 Task: In the  document Cyberbullying.doc, select heading and apply ' Bold and Underline' Use the "find feature" to find mentioned line and apply Strikethrough in: 'third line of the paragraph'
Action: Mouse pressed left at (288, 180)
Screenshot: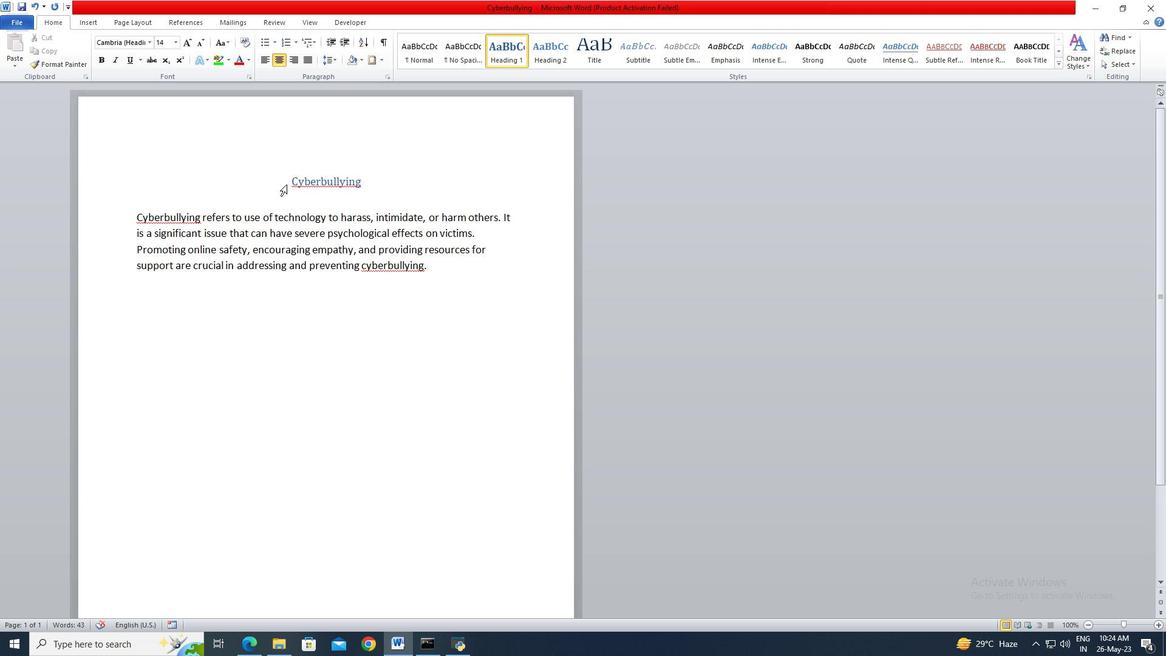 
Action: Mouse moved to (372, 185)
Screenshot: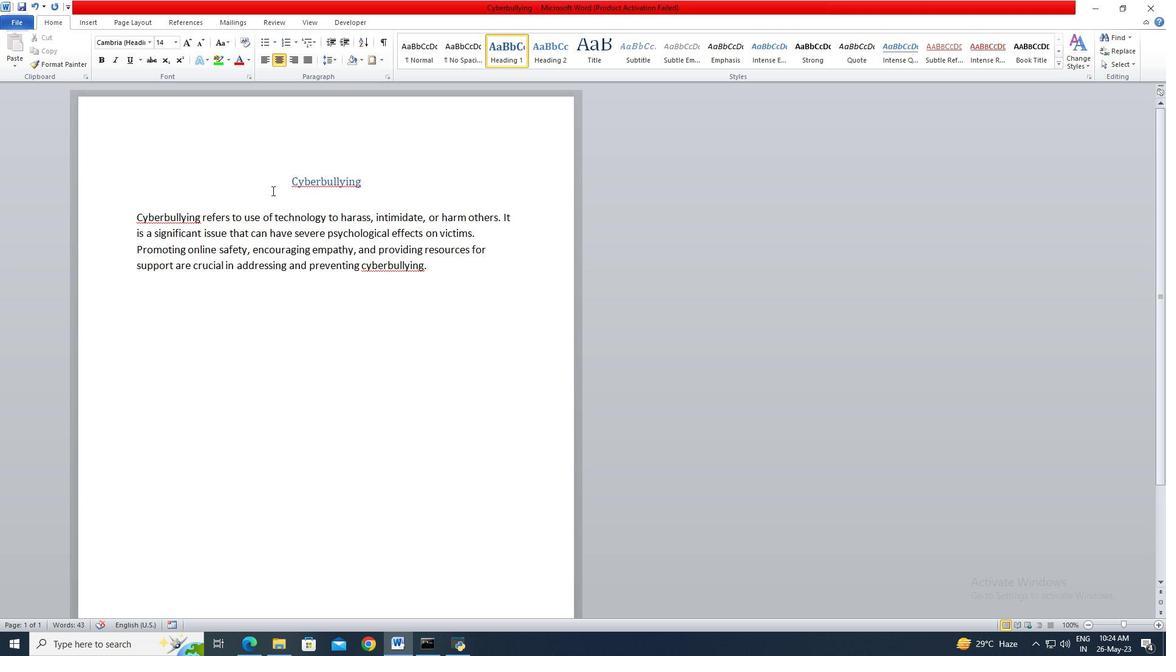 
Action: Key pressed <Key.shift>
Screenshot: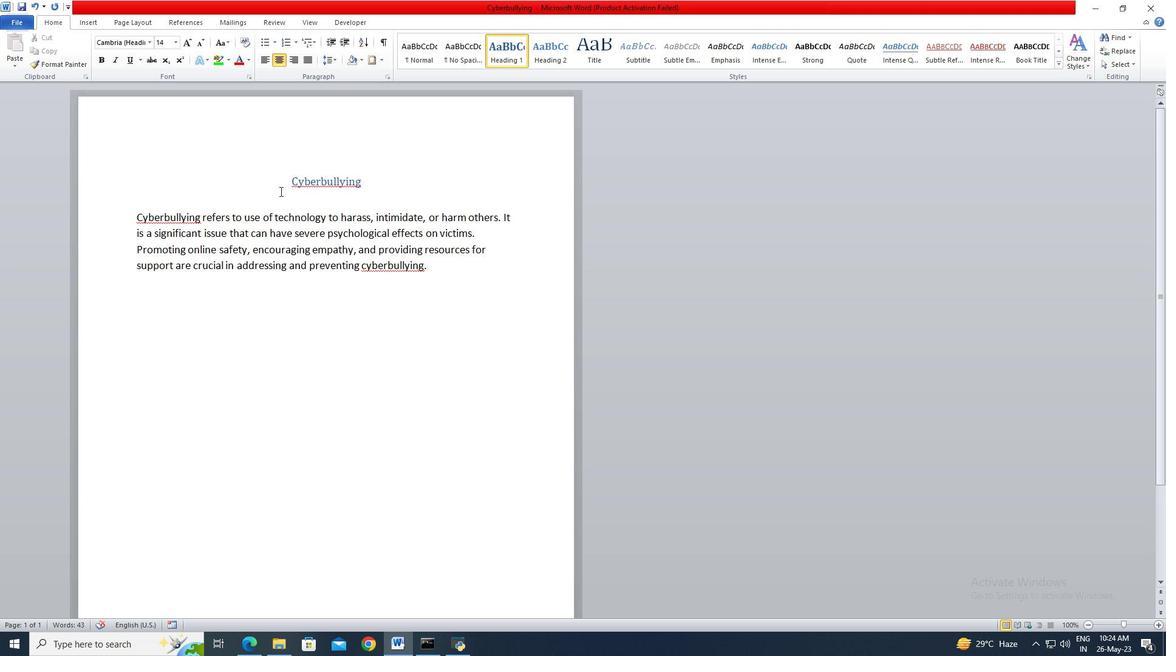 
Action: Mouse pressed left at (372, 185)
Screenshot: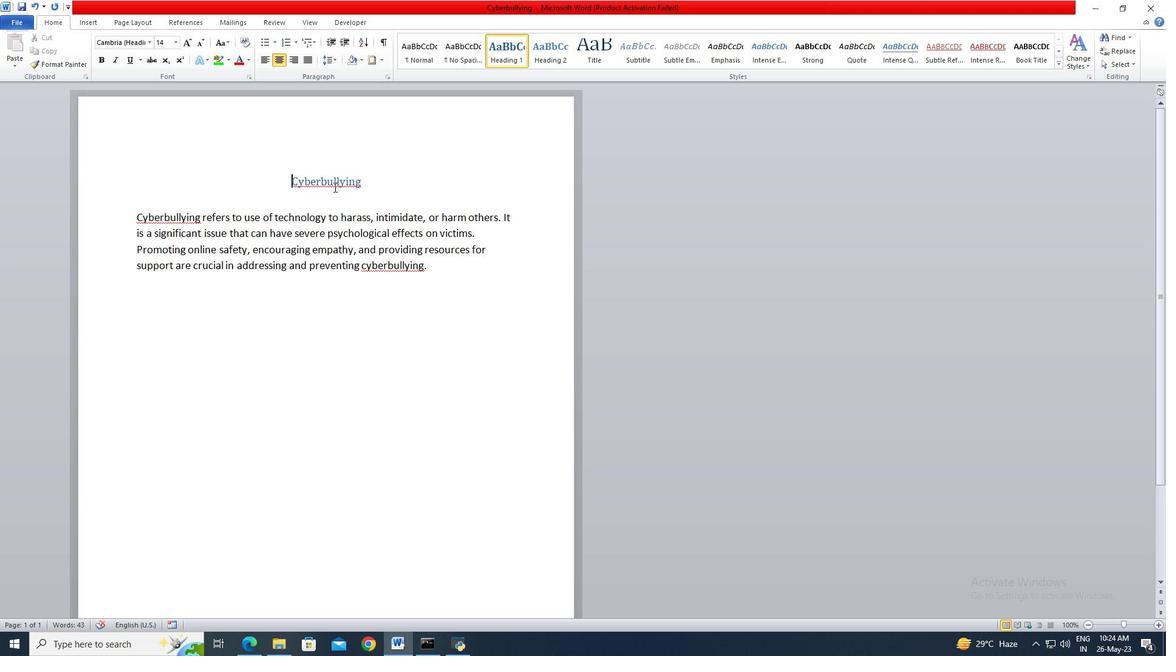 
Action: Mouse moved to (99, 61)
Screenshot: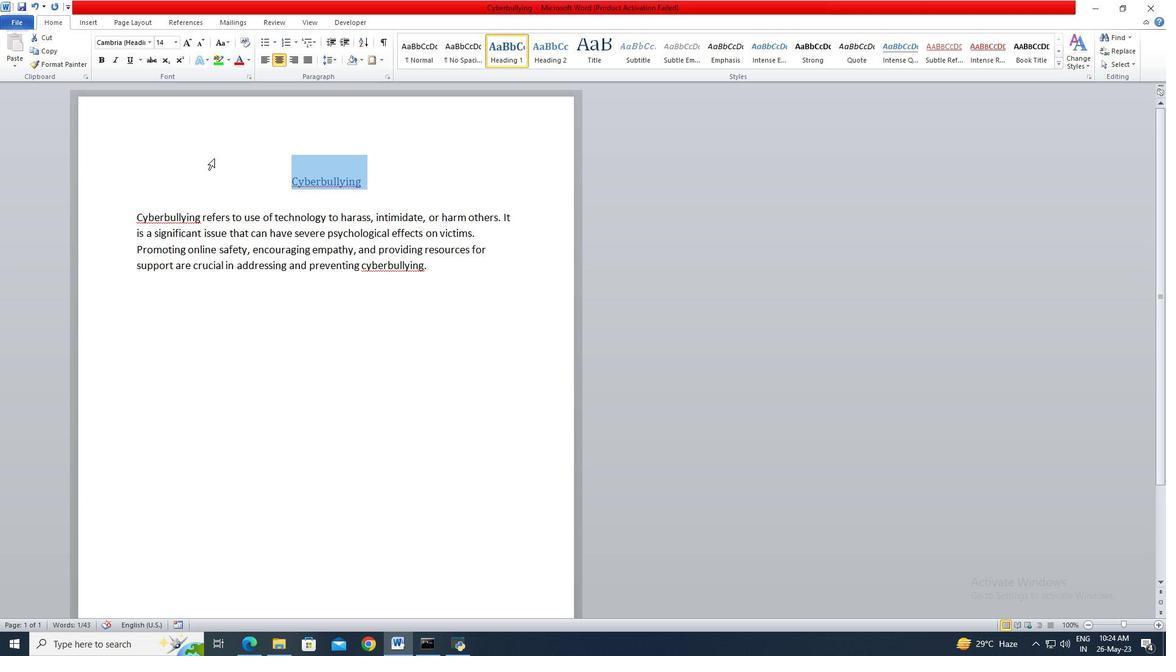 
Action: Mouse pressed left at (99, 61)
Screenshot: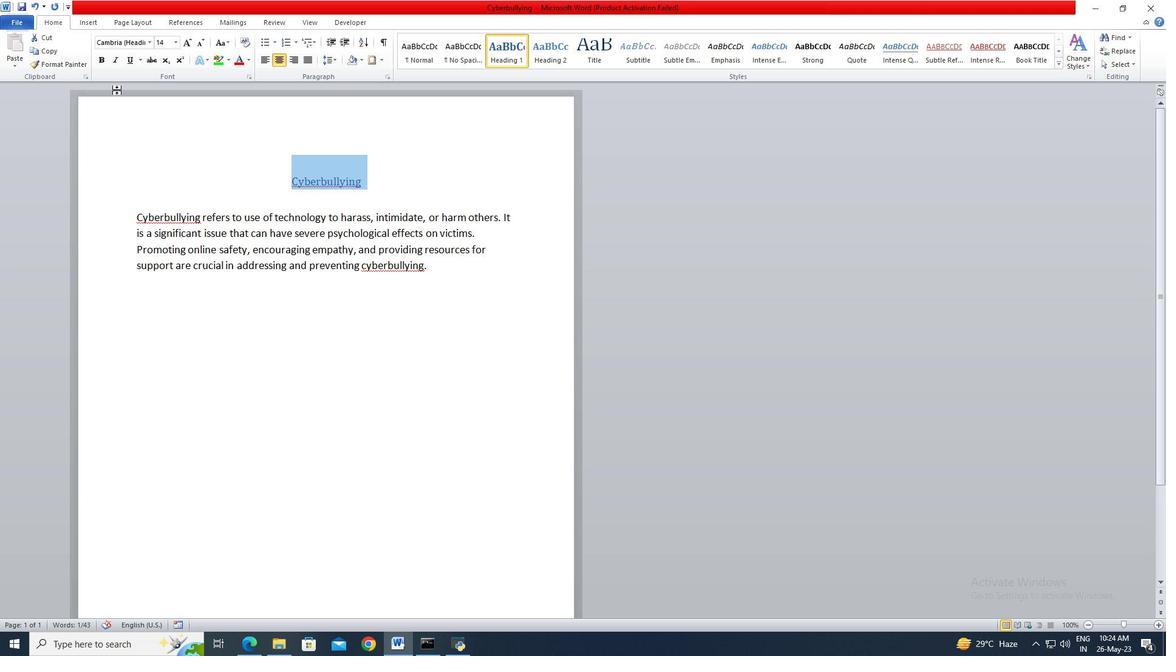 
Action: Mouse moved to (114, 64)
Screenshot: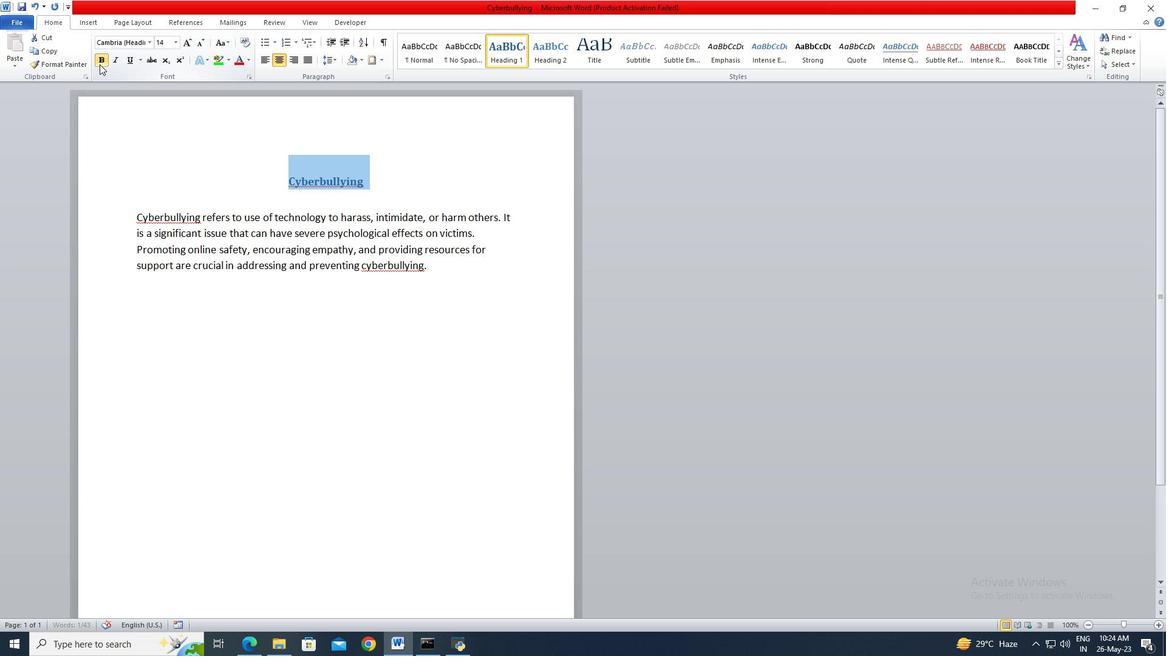 
Action: Mouse pressed left at (114, 64)
Screenshot: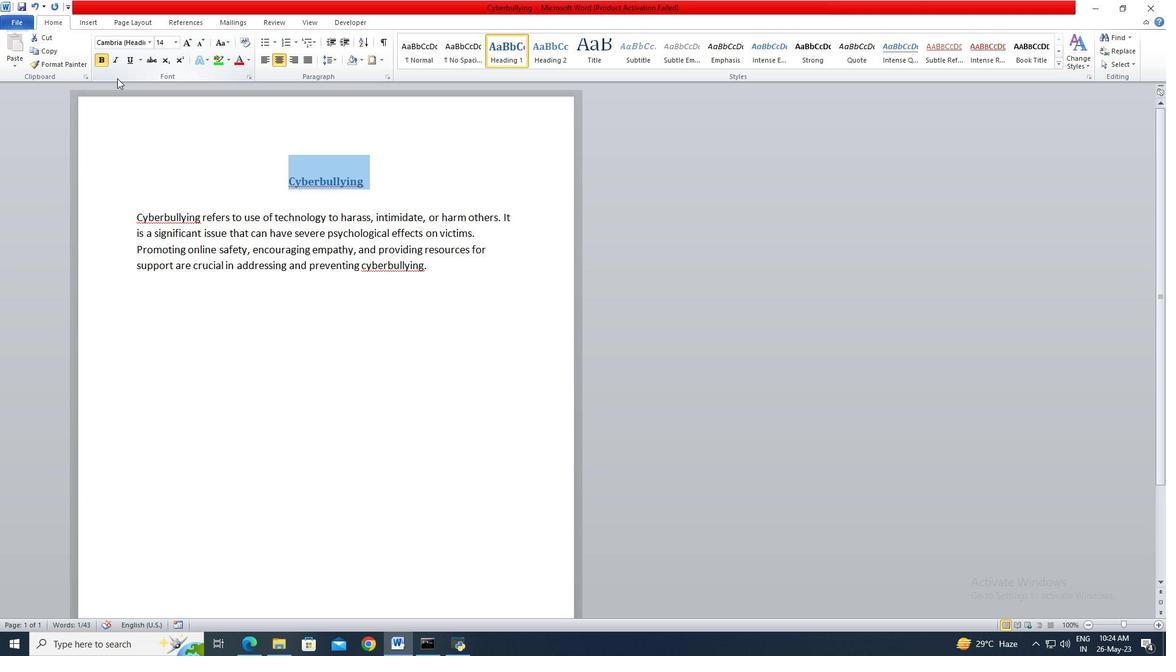 
Action: Mouse moved to (117, 62)
Screenshot: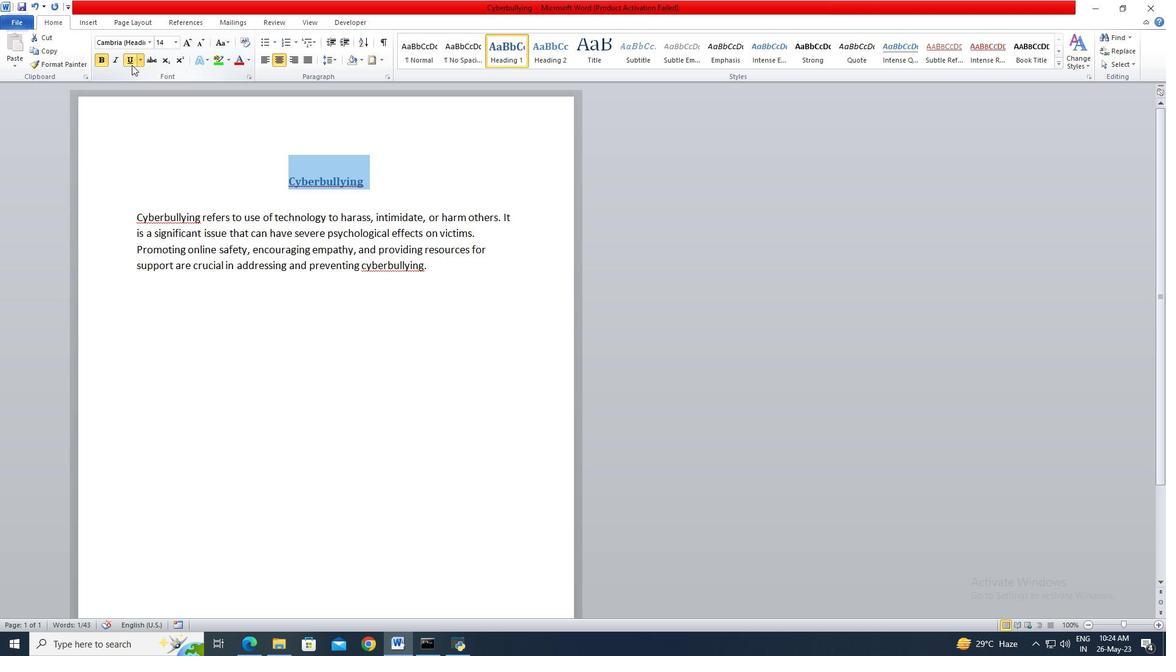 
Action: Mouse pressed left at (117, 62)
Screenshot: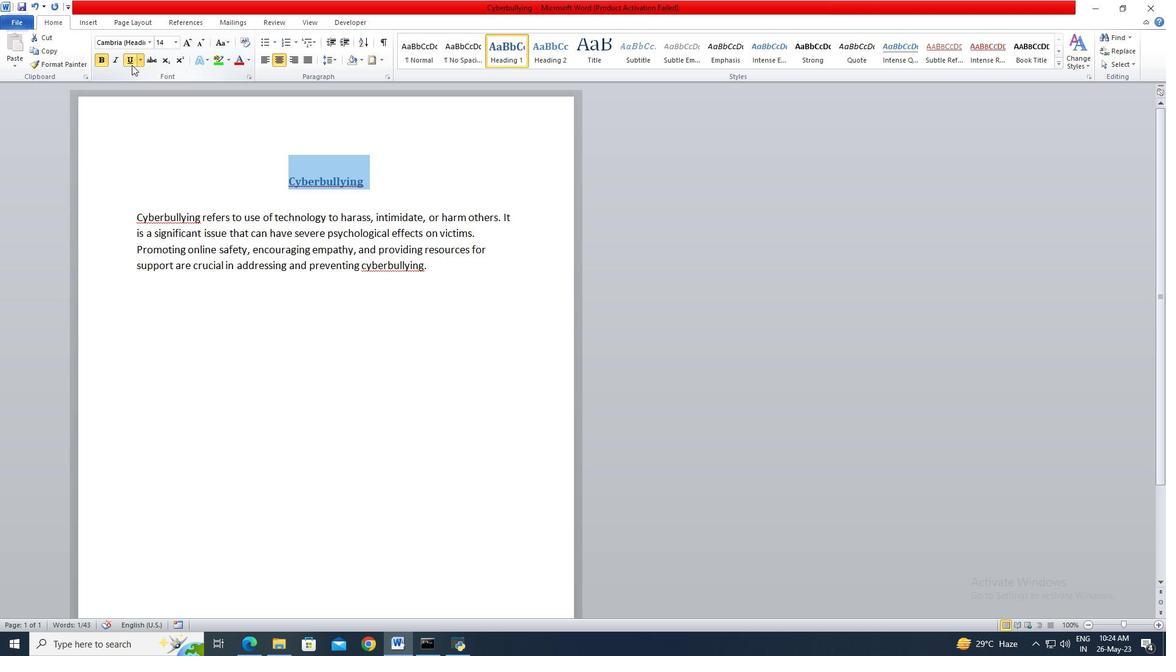 
Action: Mouse moved to (97, 61)
Screenshot: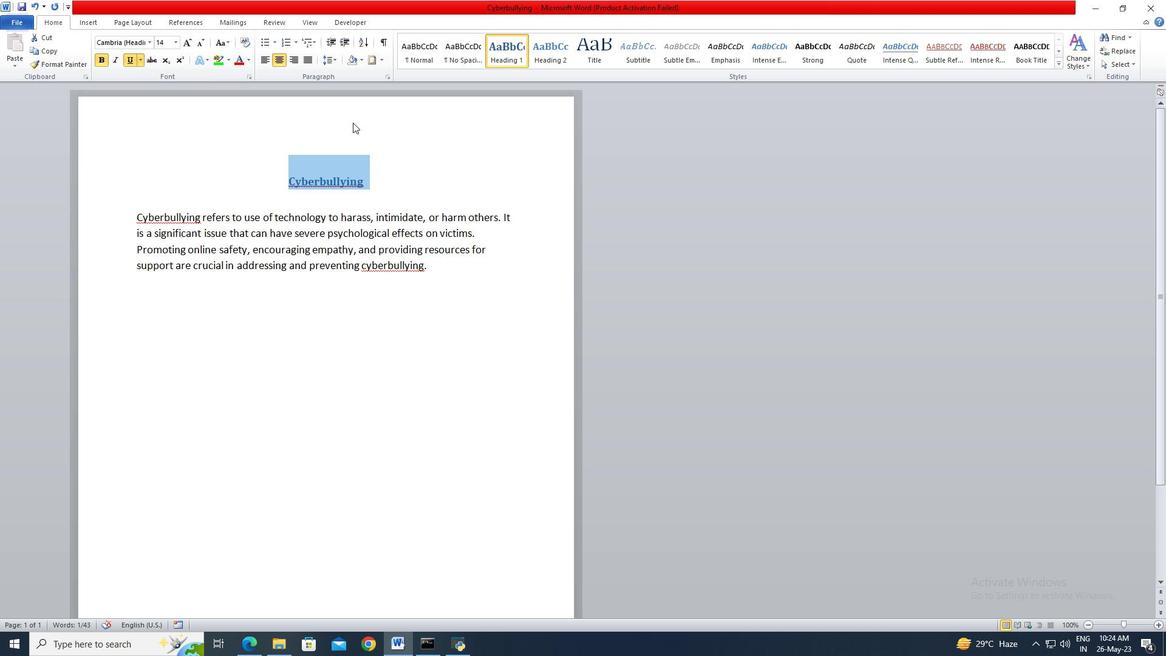 
Action: Mouse pressed left at (97, 61)
Screenshot: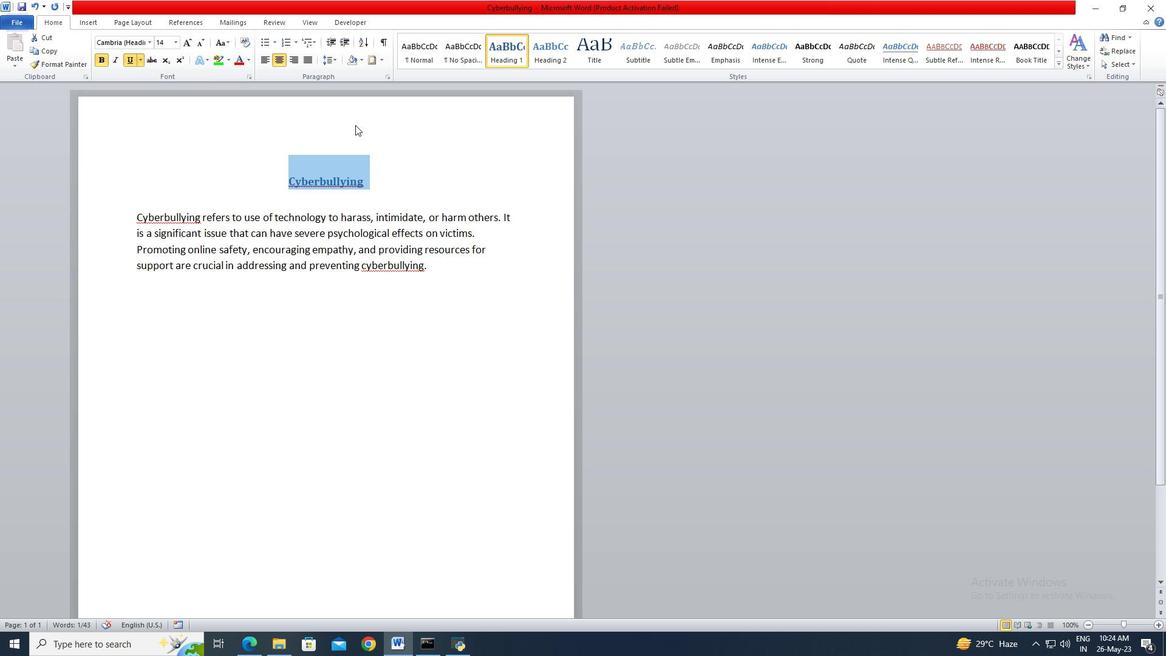 
Action: Mouse moved to (291, 182)
Screenshot: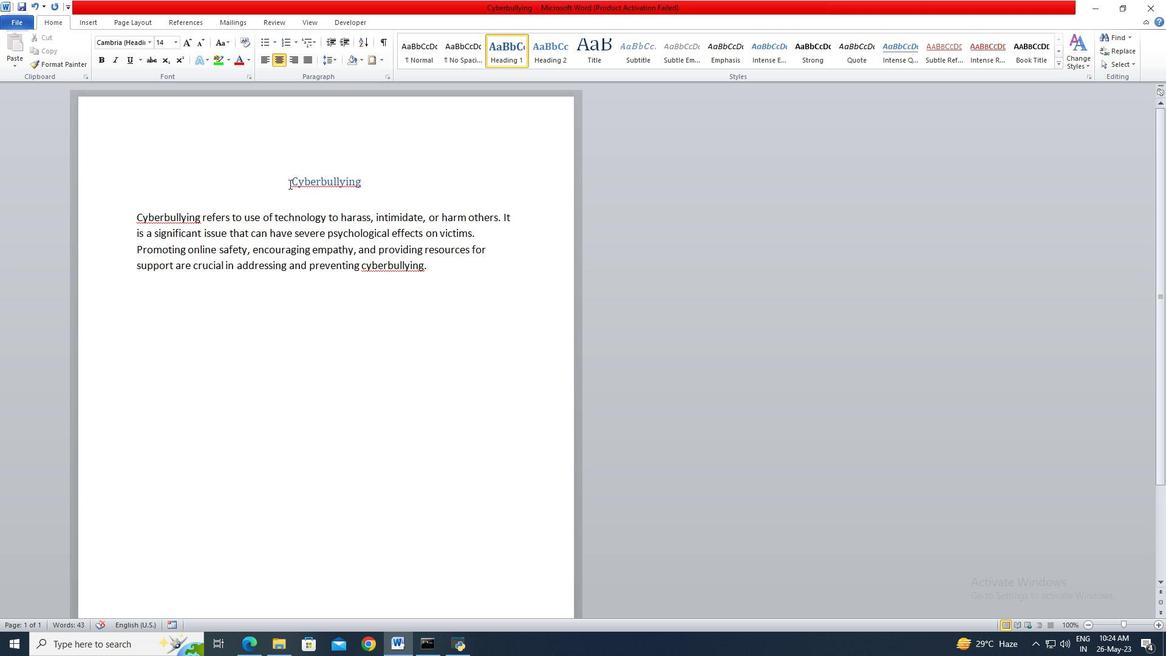 
Action: Mouse pressed left at (291, 182)
Screenshot: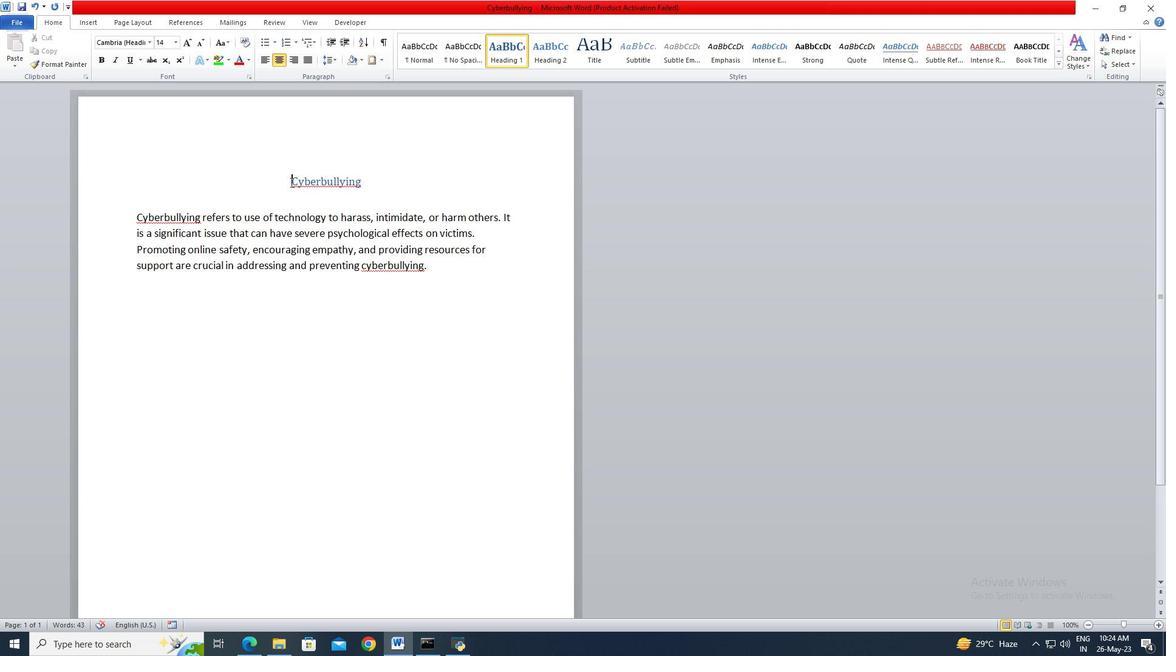 
Action: Mouse moved to (380, 184)
Screenshot: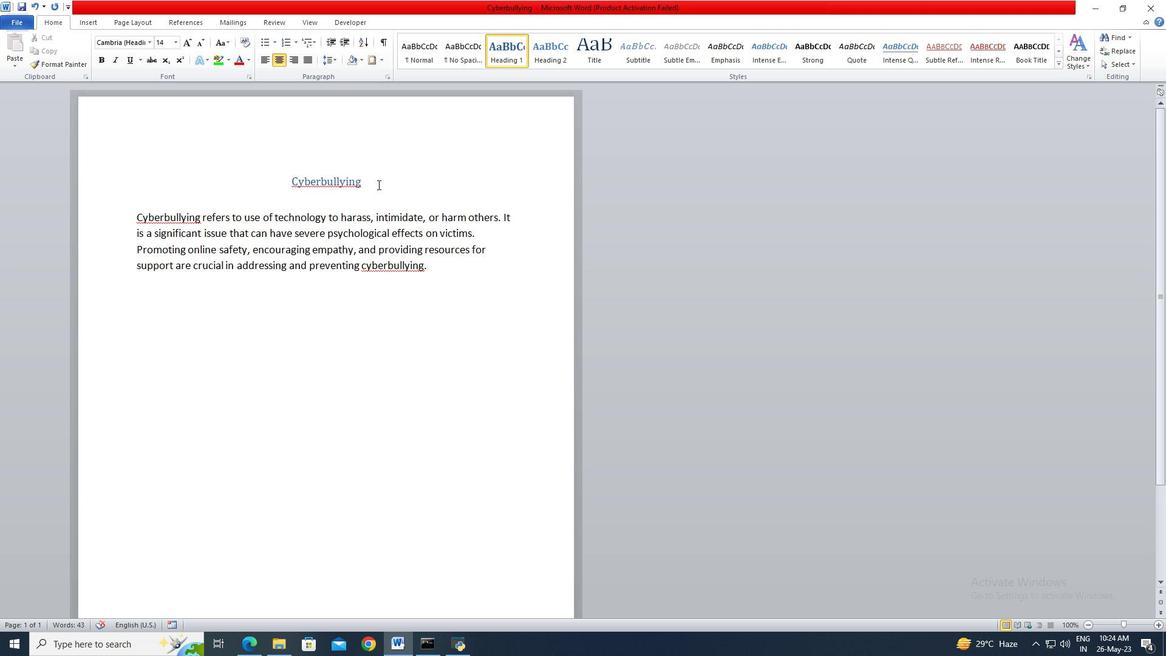 
Action: Key pressed <Key.shift>
Screenshot: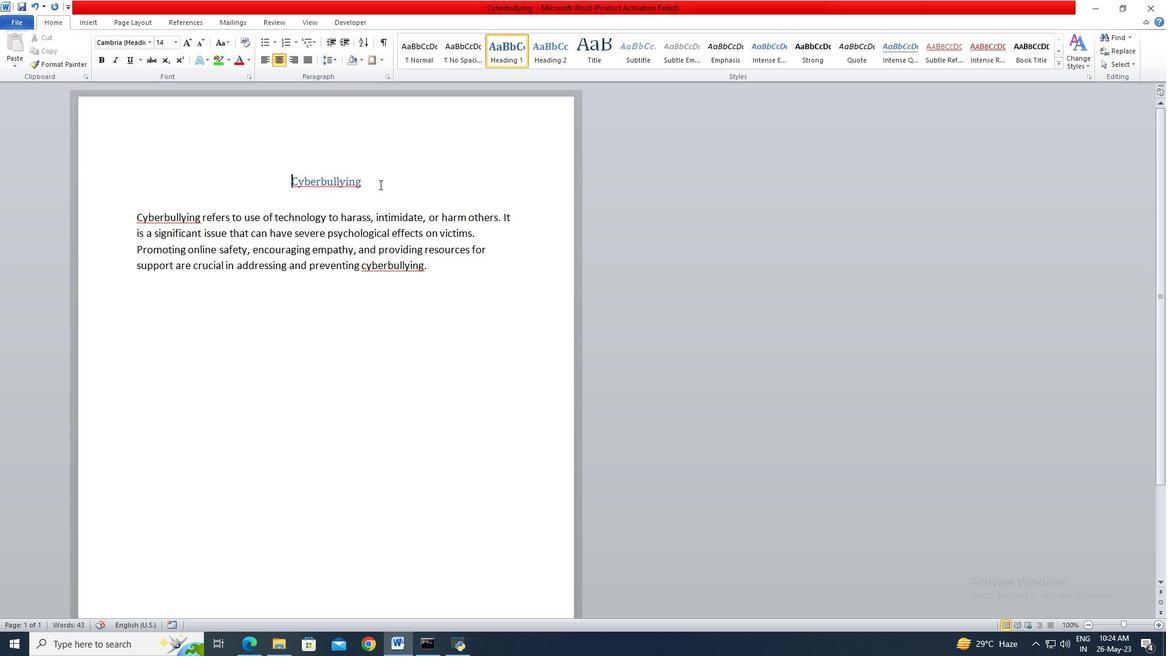 
Action: Mouse pressed left at (380, 184)
Screenshot: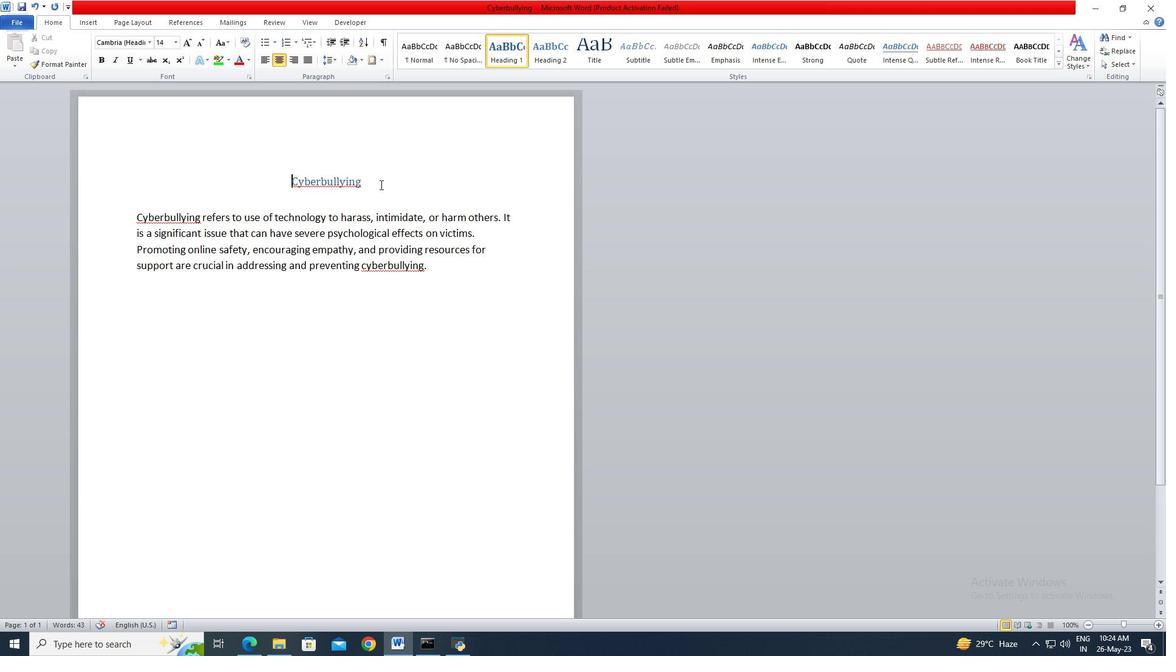 
Action: Mouse moved to (99, 64)
Screenshot: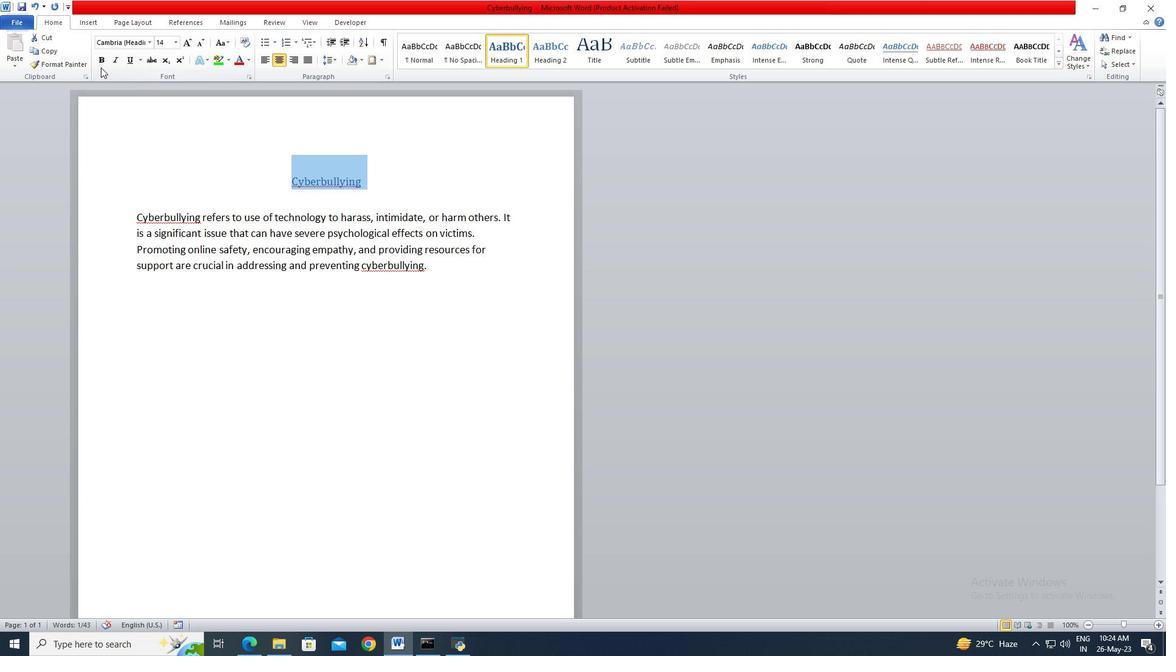 
Action: Mouse pressed left at (99, 64)
Screenshot: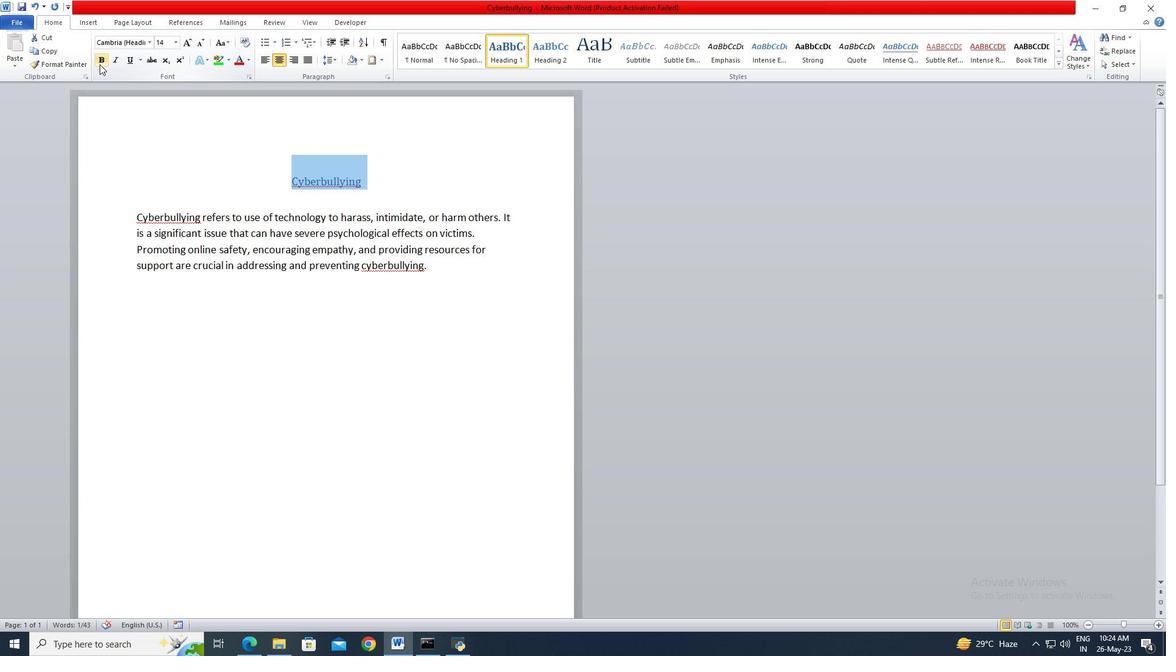 
Action: Mouse moved to (131, 65)
Screenshot: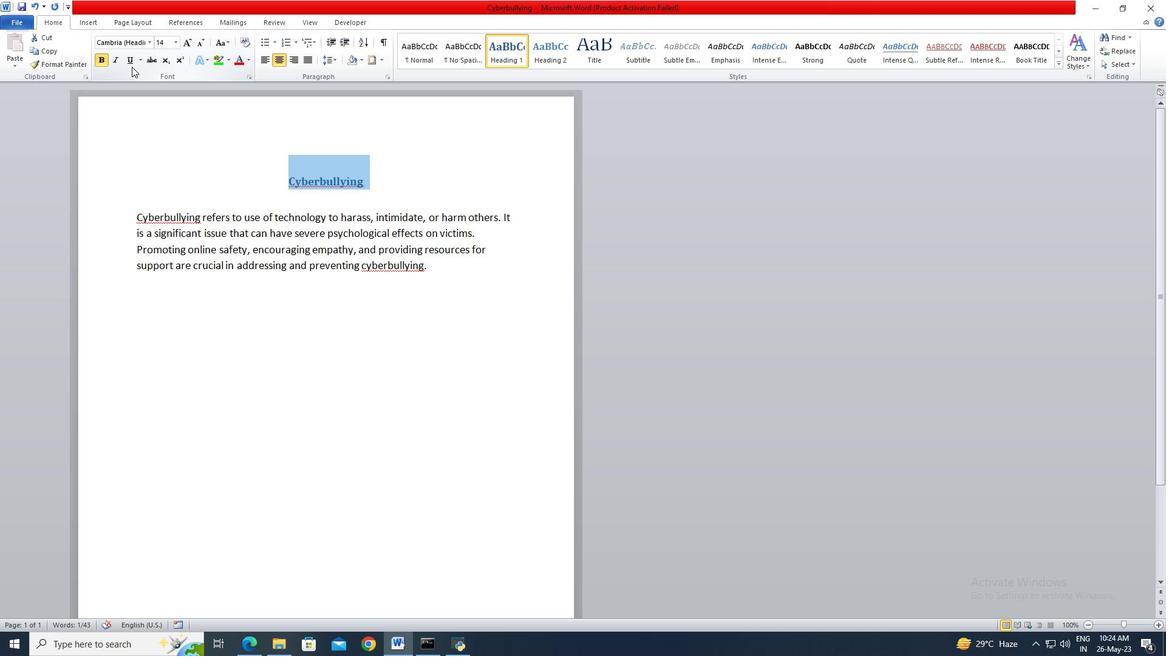 
Action: Mouse pressed left at (131, 65)
Screenshot: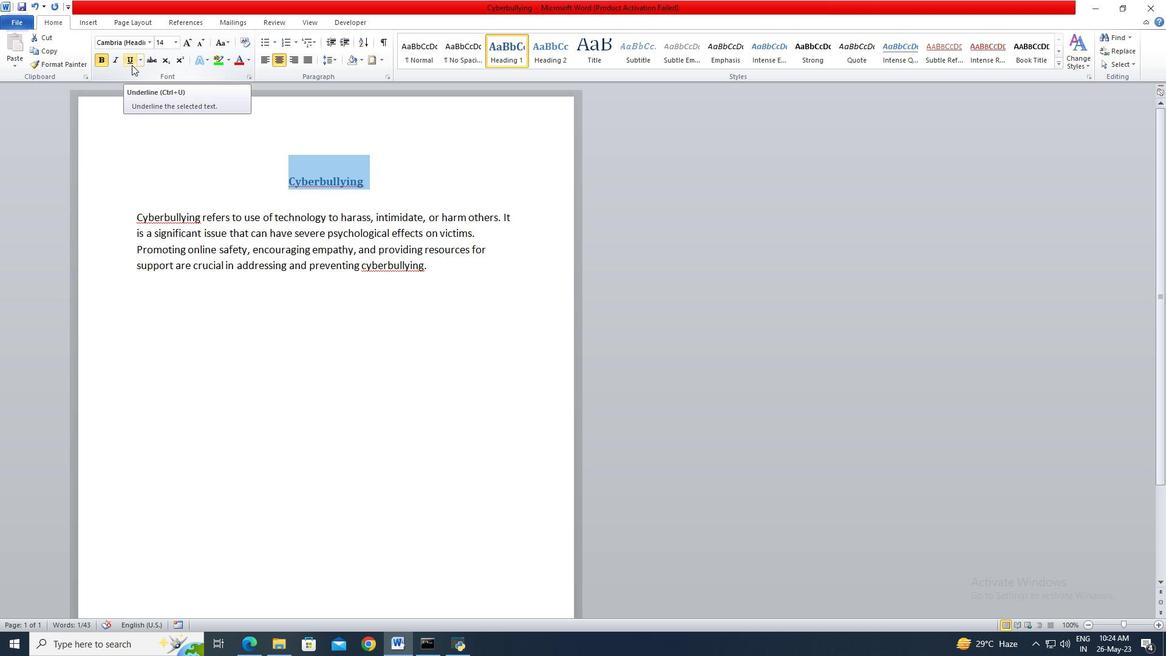 
Action: Mouse moved to (380, 178)
Screenshot: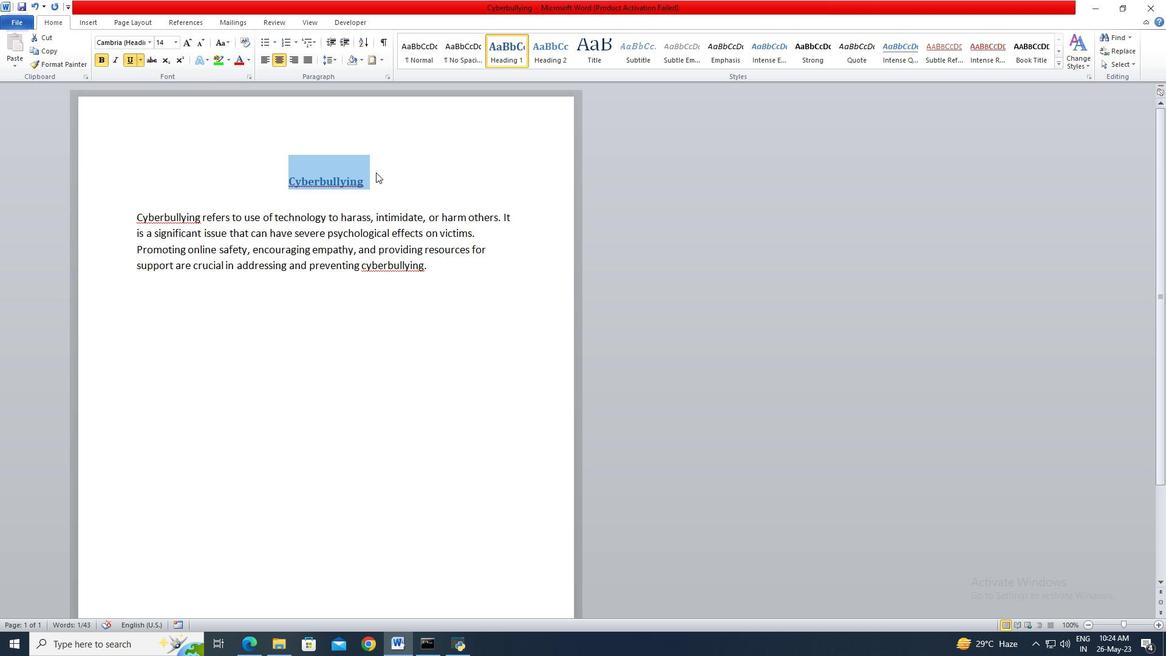 
Action: Mouse pressed left at (380, 178)
Screenshot: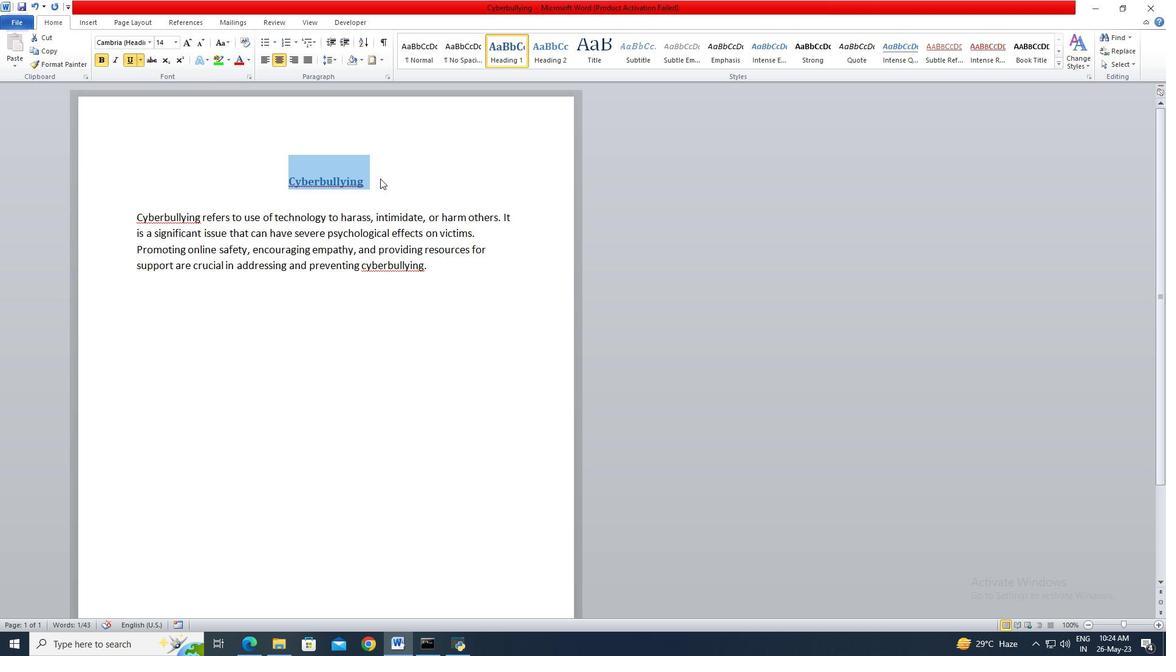 
Action: Mouse moved to (1118, 39)
Screenshot: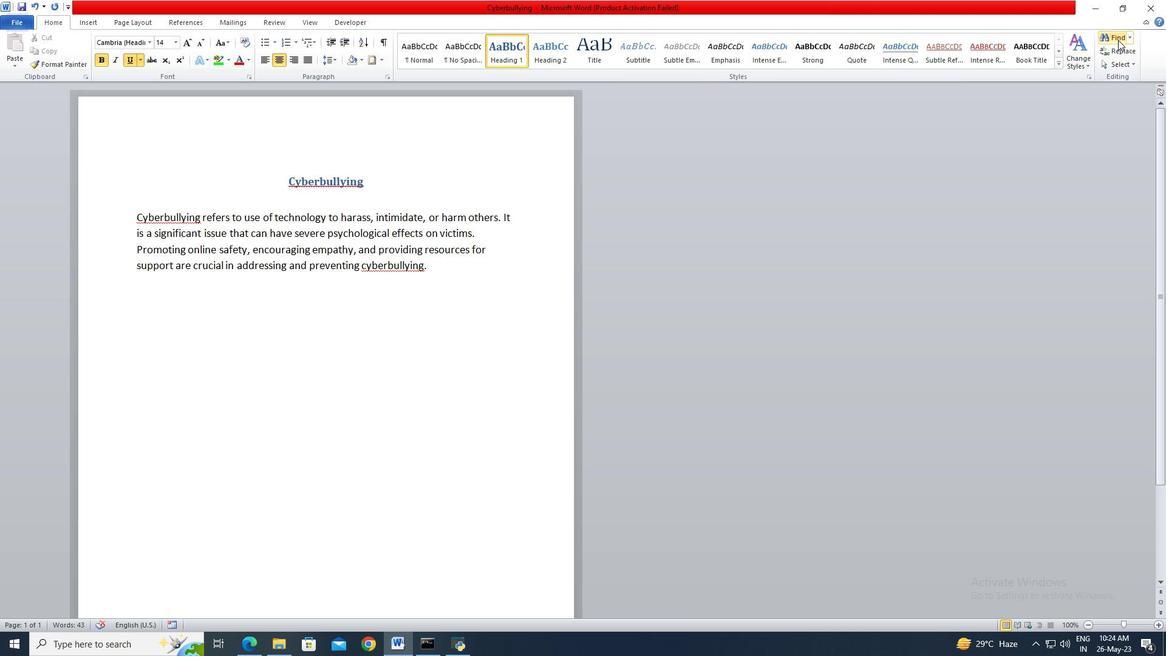 
Action: Mouse pressed left at (1118, 39)
Screenshot: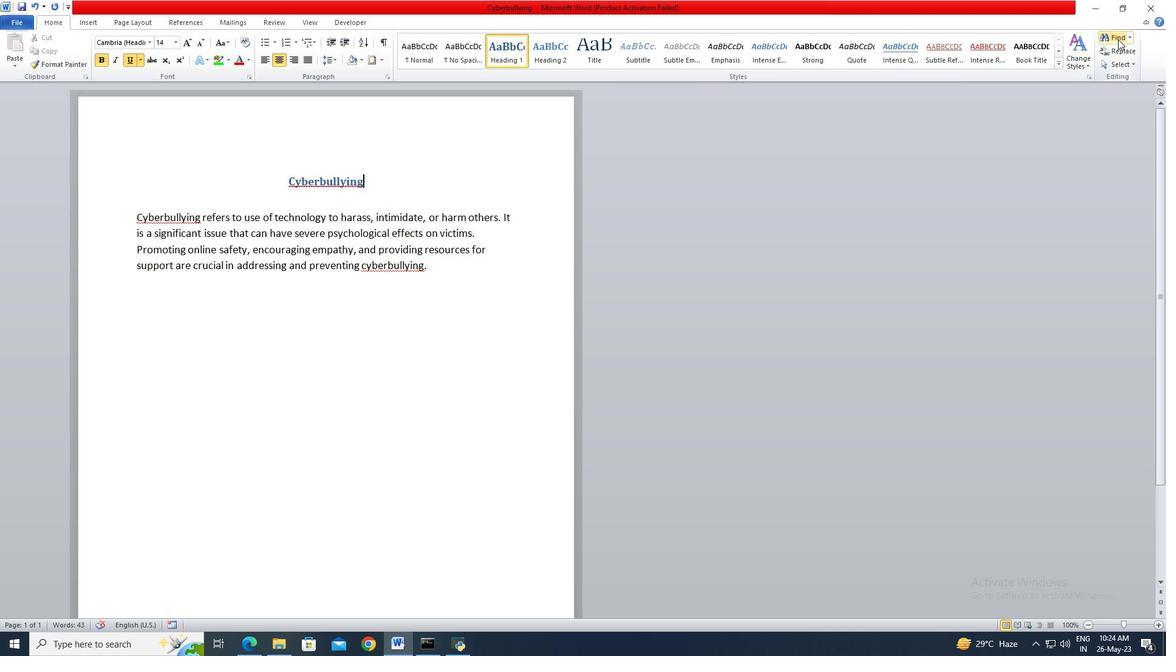 
Action: Mouse moved to (34, 106)
Screenshot: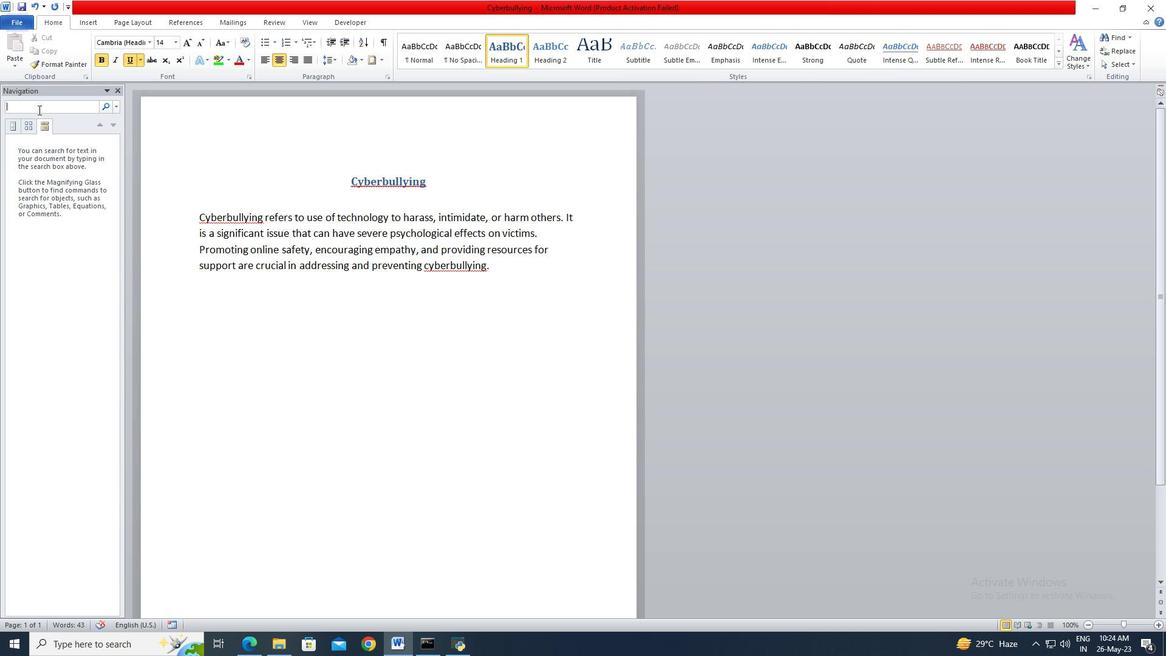
Action: Mouse pressed left at (34, 106)
Screenshot: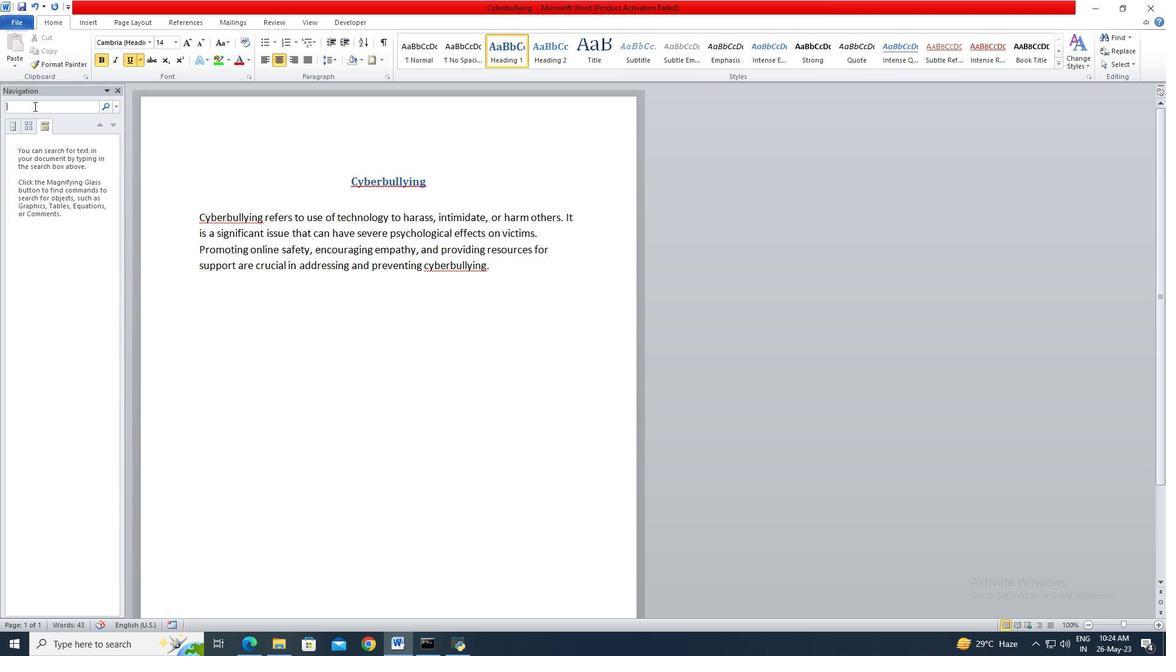 
Action: Key pressed thi<Key.backspace><Key.backspace><Key.backspace>
Screenshot: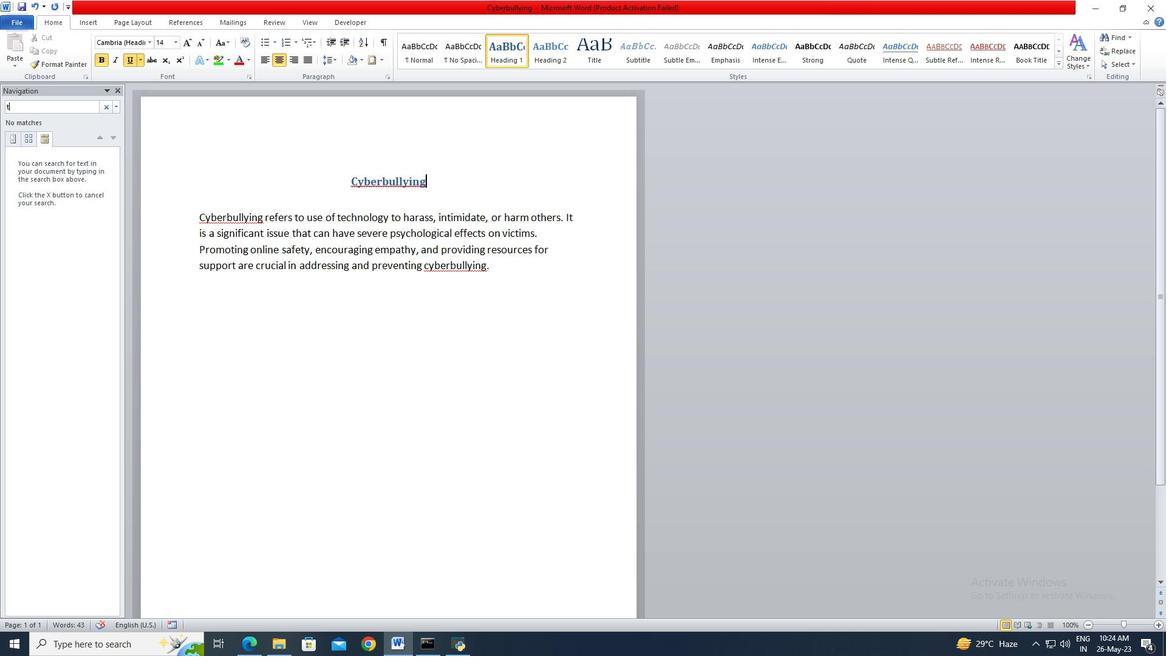 
Action: Mouse moved to (201, 247)
Screenshot: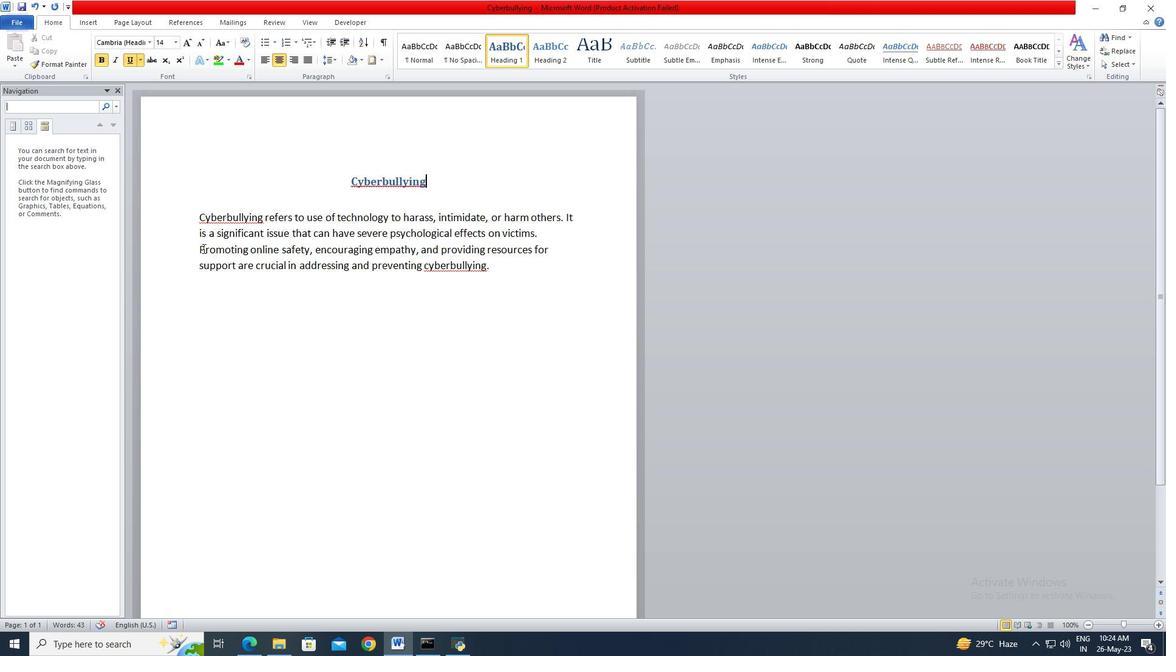 
Action: Mouse pressed left at (201, 247)
Screenshot: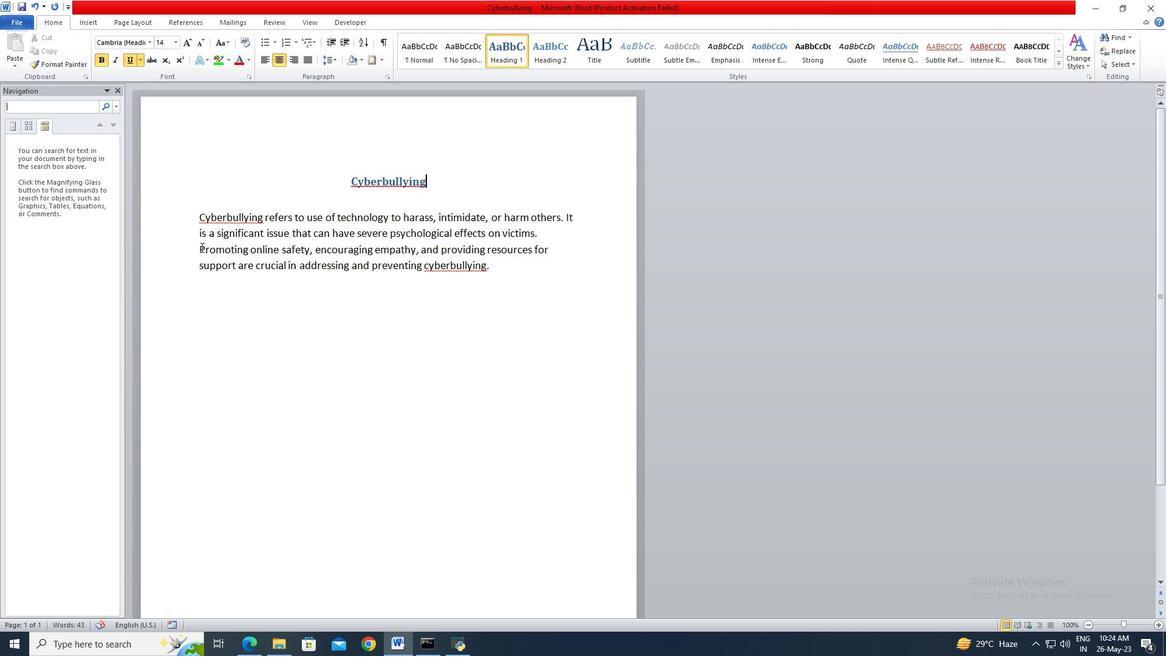 
Action: Mouse moved to (522, 271)
Screenshot: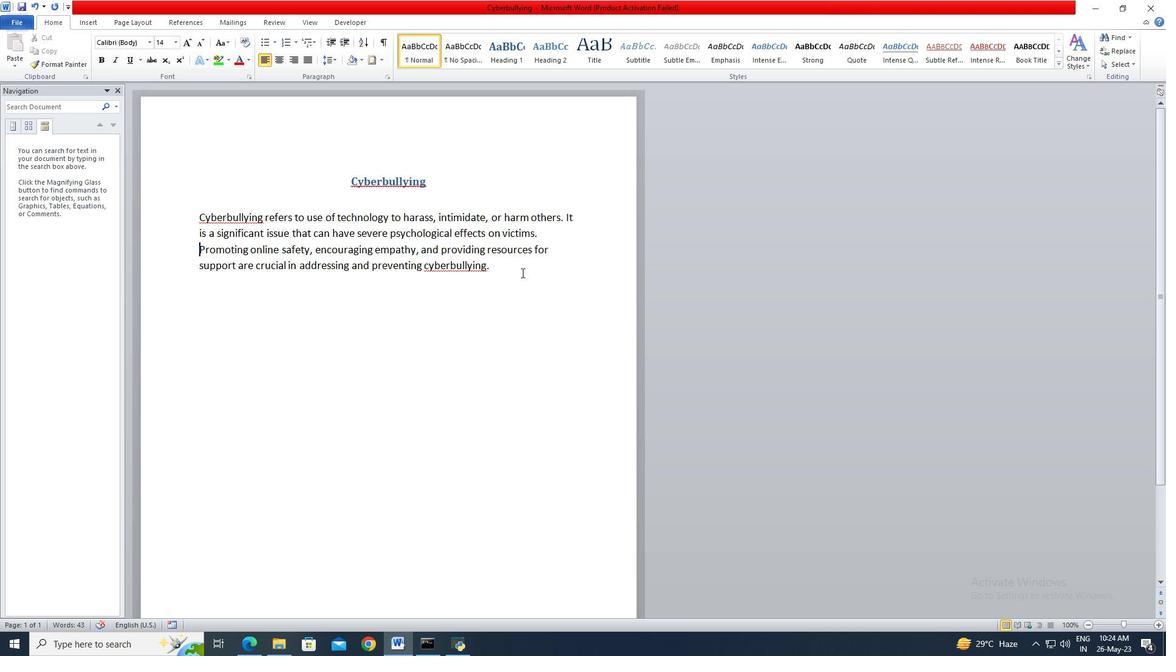 
Action: Key pressed <Key.shift>
Screenshot: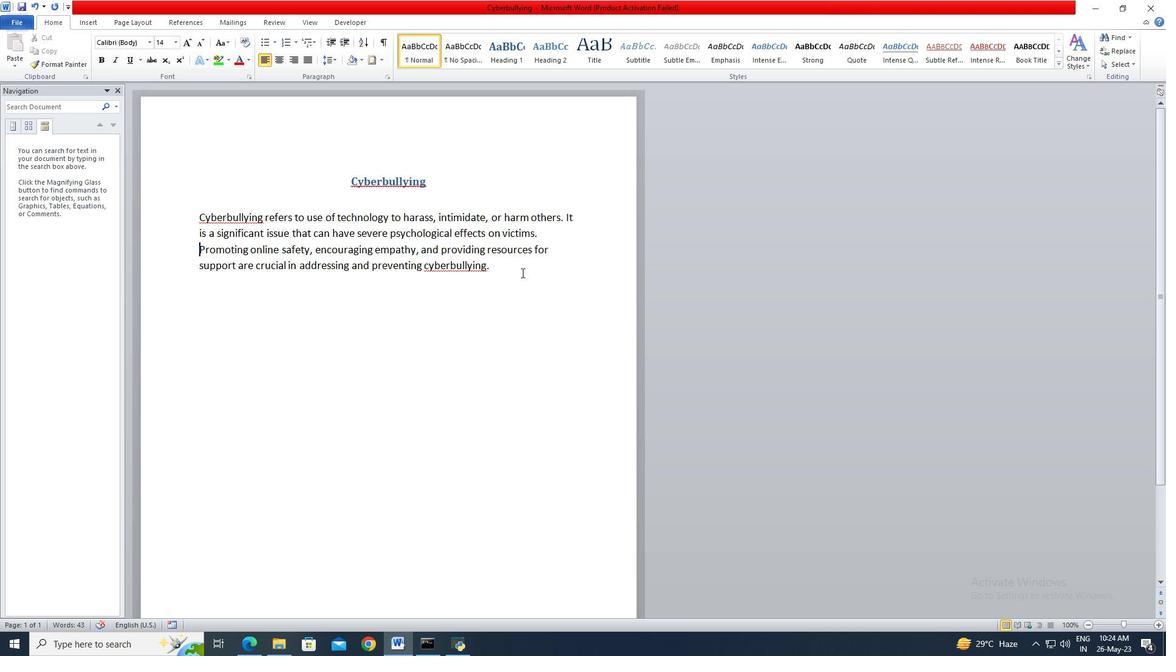 
Action: Mouse moved to (523, 267)
Screenshot: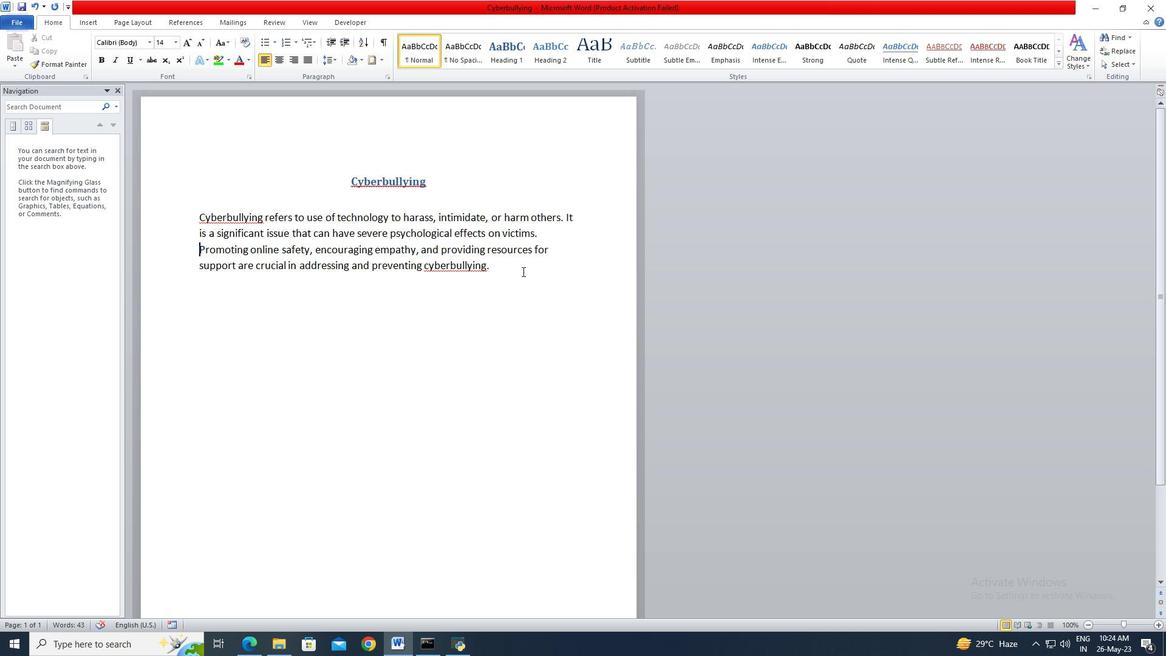 
Action: Key pressed <Key.shift><Key.shift>
Screenshot: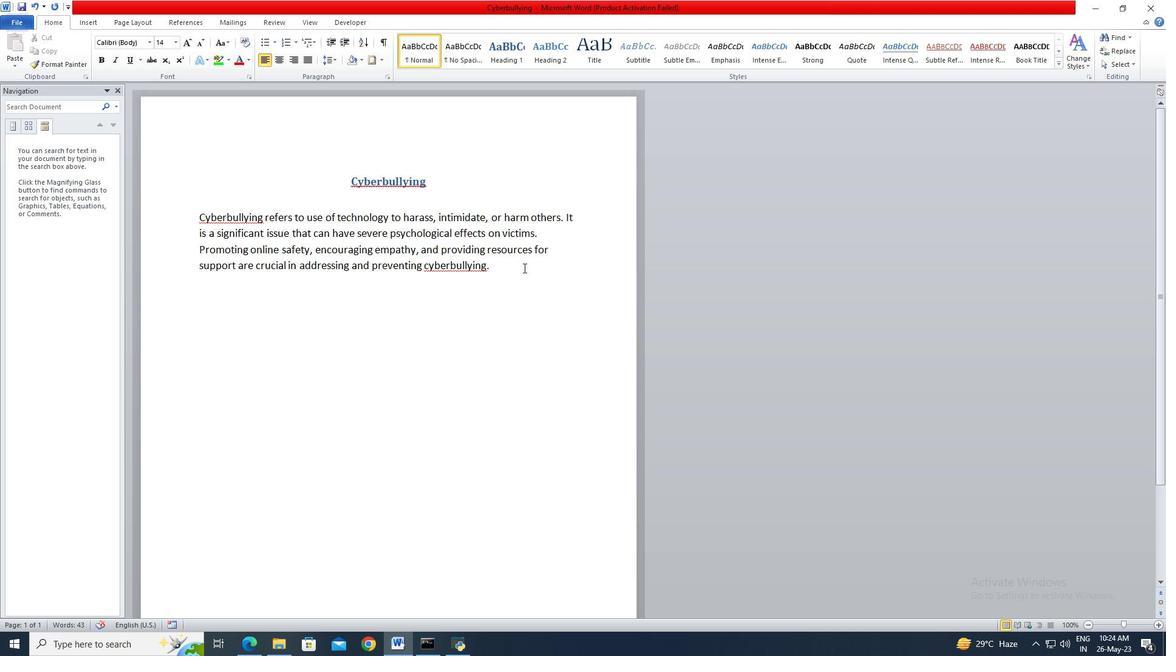 
Action: Mouse pressed left at (523, 267)
Screenshot: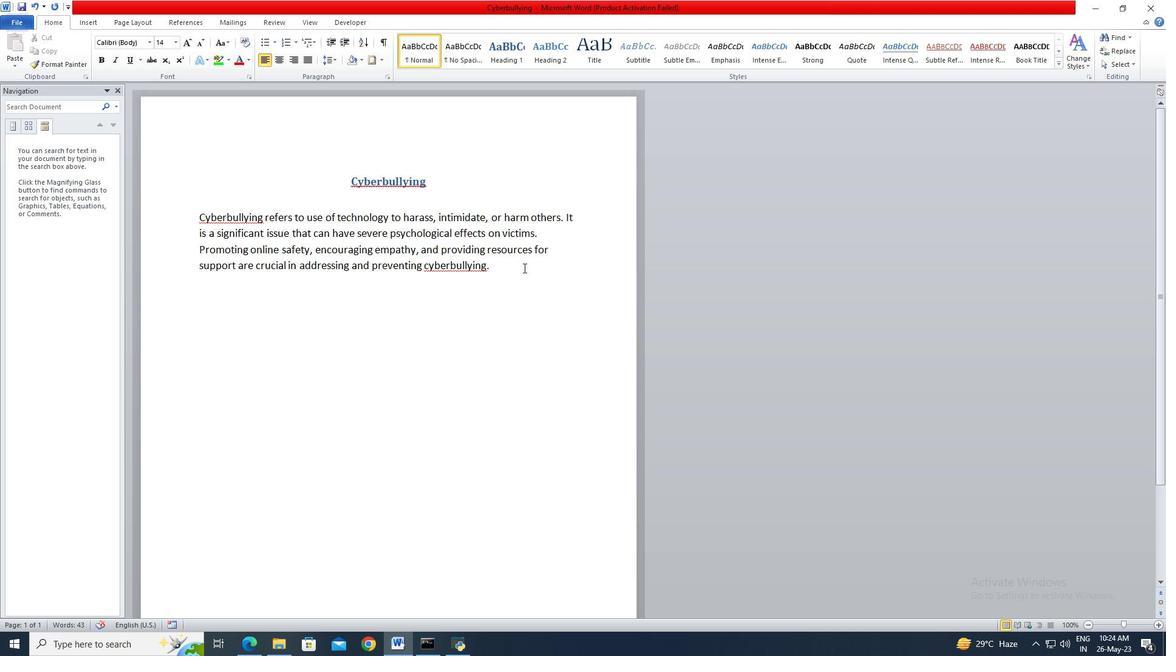 
Action: Key pressed <Key.shift><Key.shift><Key.shift><Key.shift>
Screenshot: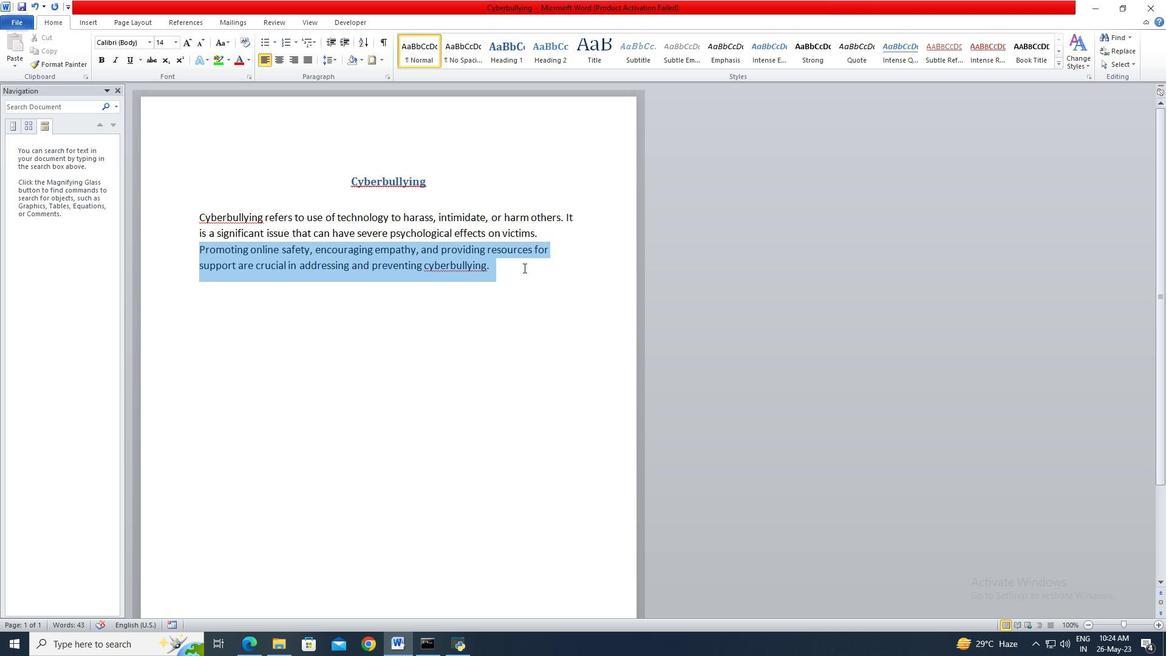 
Action: Mouse moved to (153, 62)
Screenshot: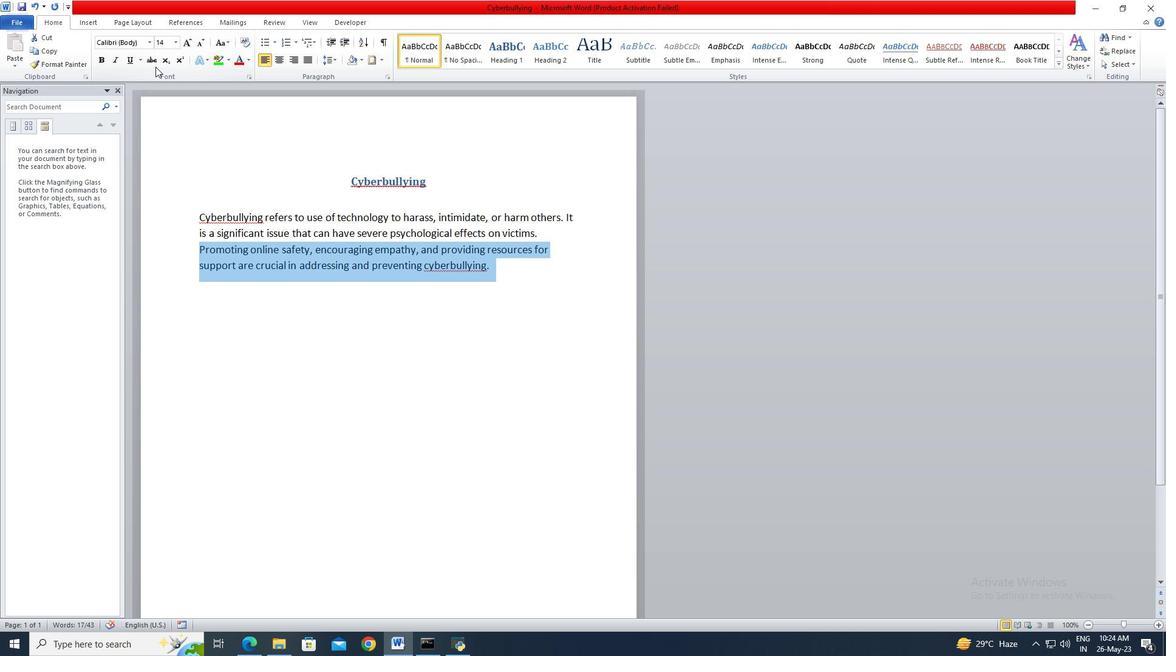
Action: Mouse pressed left at (153, 62)
Screenshot: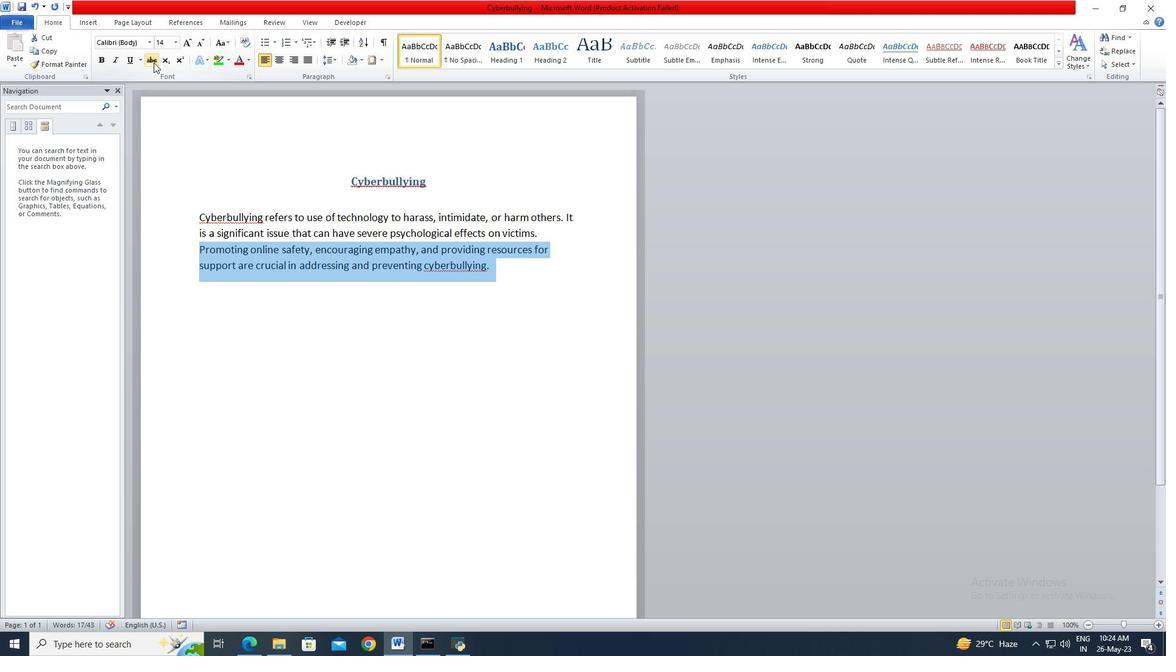 
Action: Mouse moved to (513, 270)
Screenshot: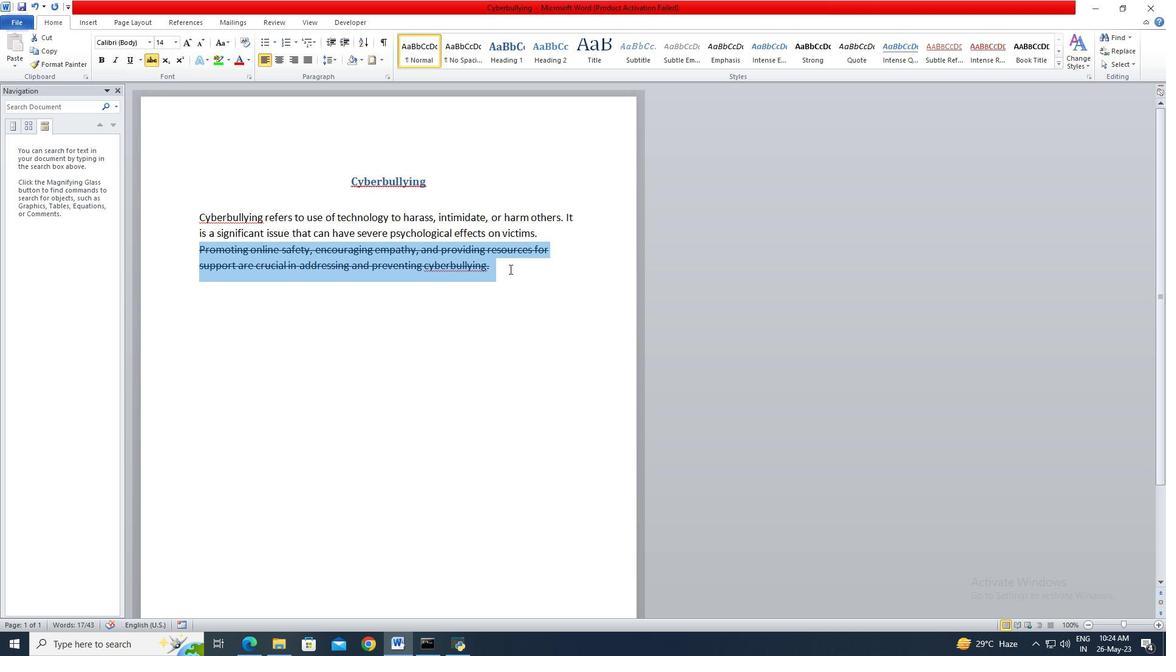 
Action: Mouse pressed left at (513, 270)
Screenshot: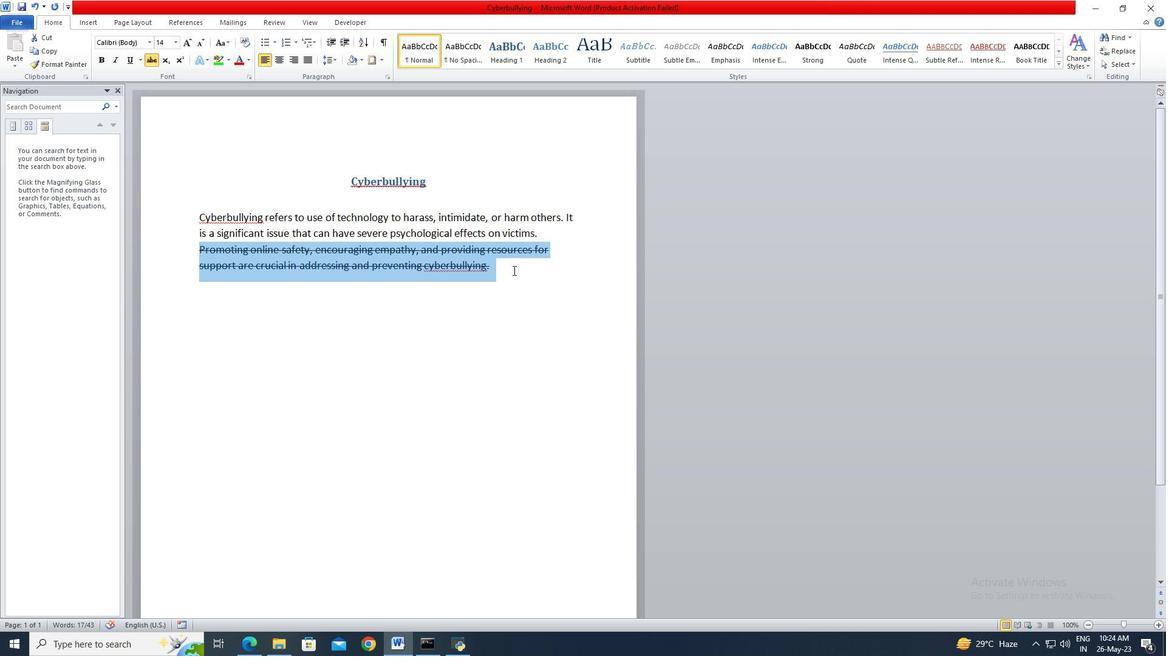 
